 Task: Change the interface module to Qt interface.
Action: Mouse moved to (117, 15)
Screenshot: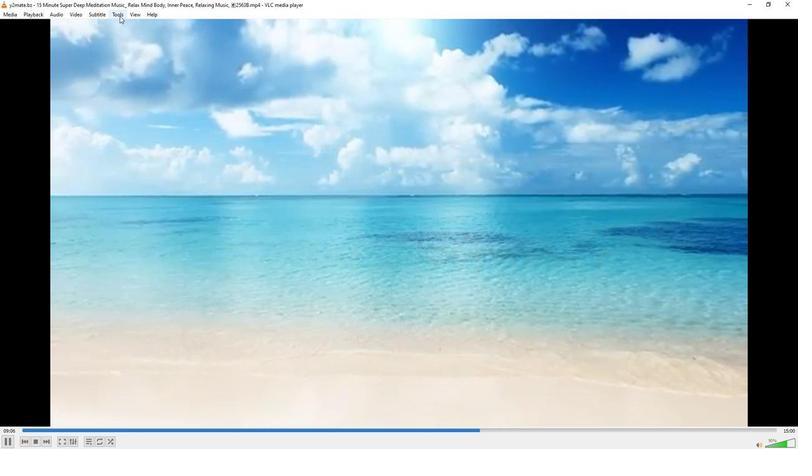 
Action: Mouse pressed left at (117, 15)
Screenshot: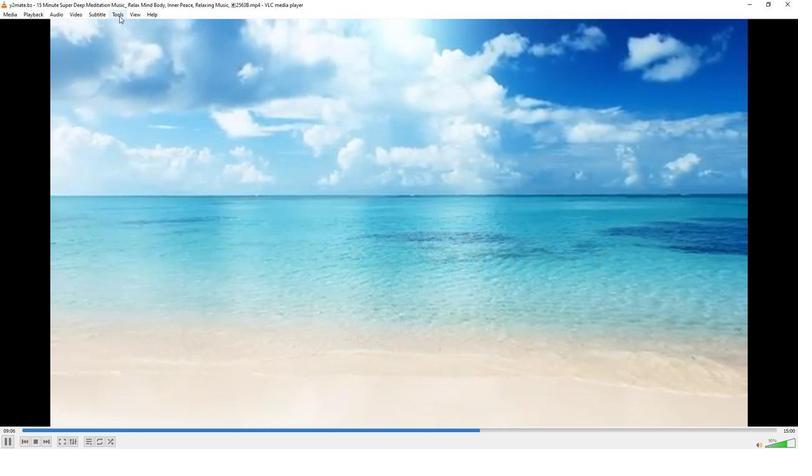 
Action: Mouse moved to (140, 112)
Screenshot: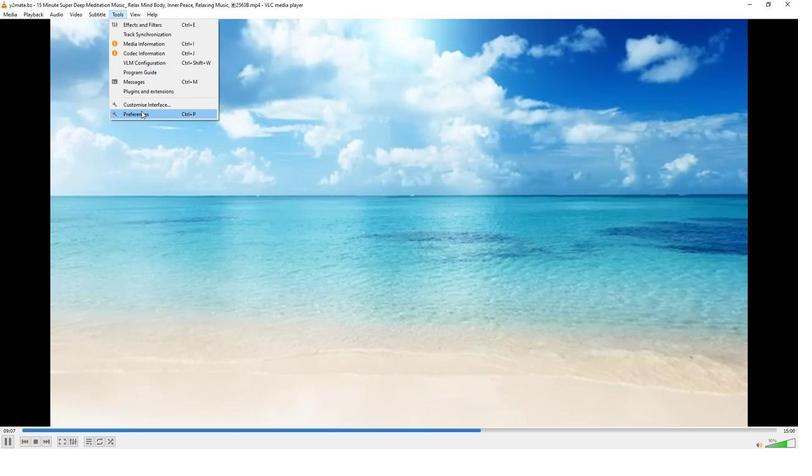 
Action: Mouse pressed left at (140, 112)
Screenshot: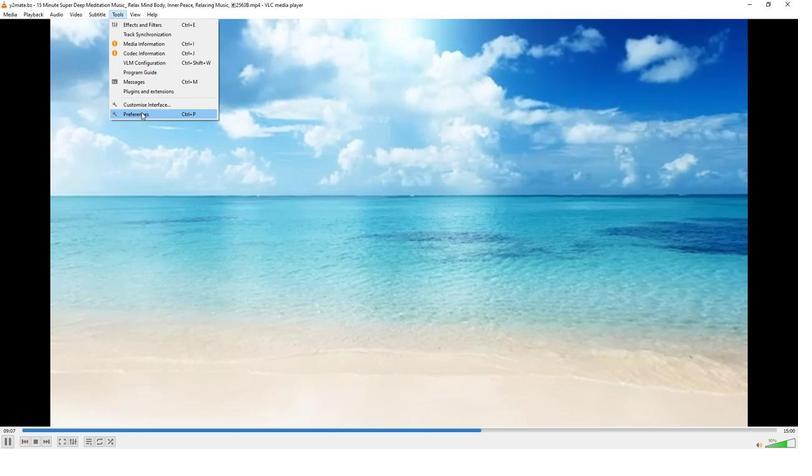 
Action: Mouse moved to (262, 367)
Screenshot: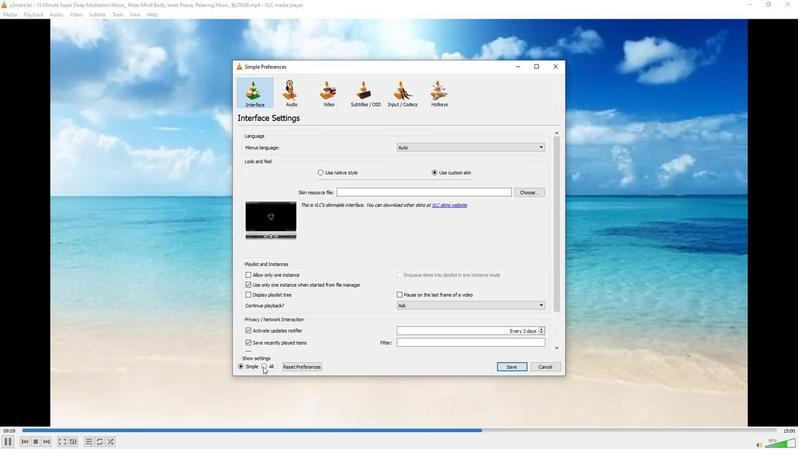 
Action: Mouse pressed left at (262, 367)
Screenshot: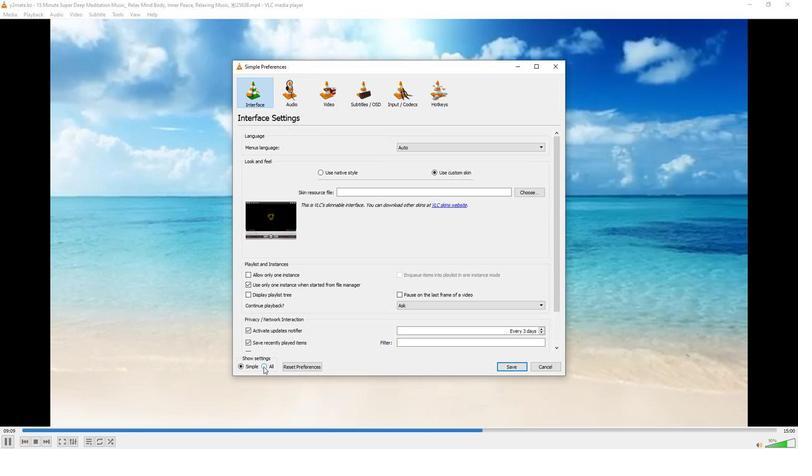 
Action: Mouse moved to (274, 326)
Screenshot: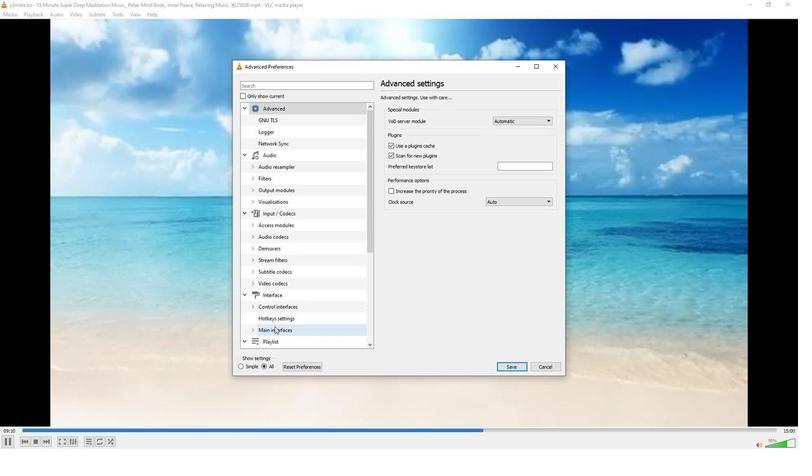 
Action: Mouse pressed left at (274, 326)
Screenshot: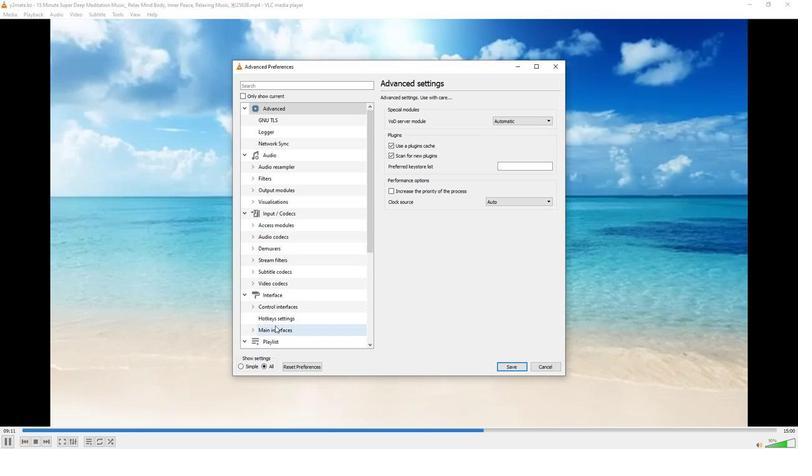 
Action: Mouse moved to (528, 109)
Screenshot: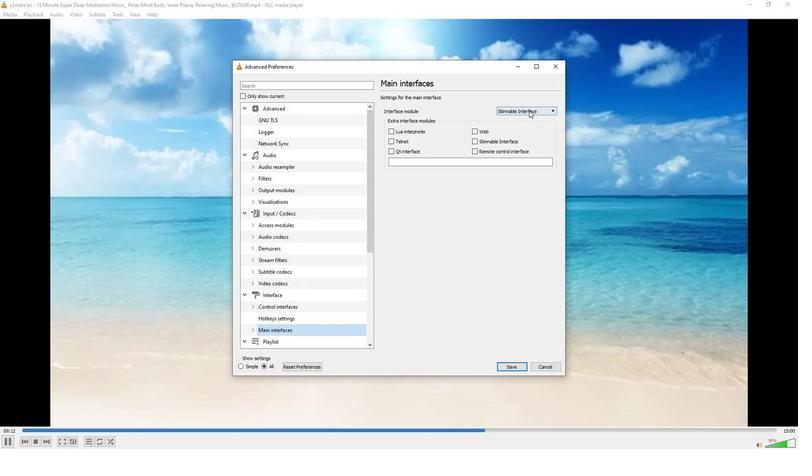 
Action: Mouse pressed left at (528, 109)
Screenshot: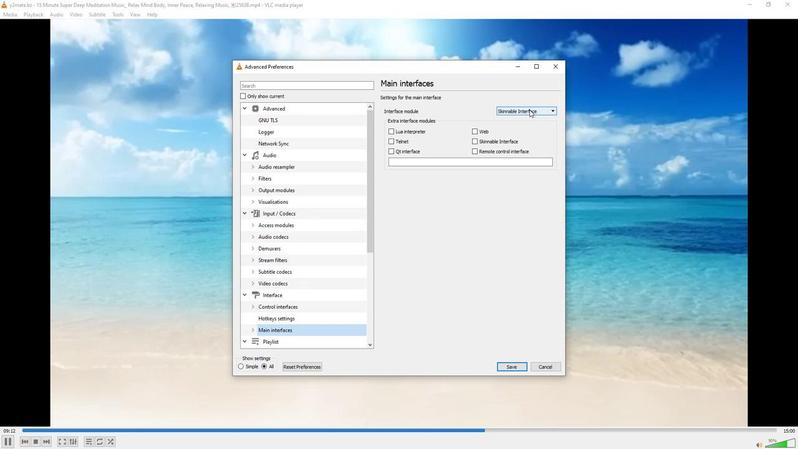 
Action: Mouse moved to (515, 132)
Screenshot: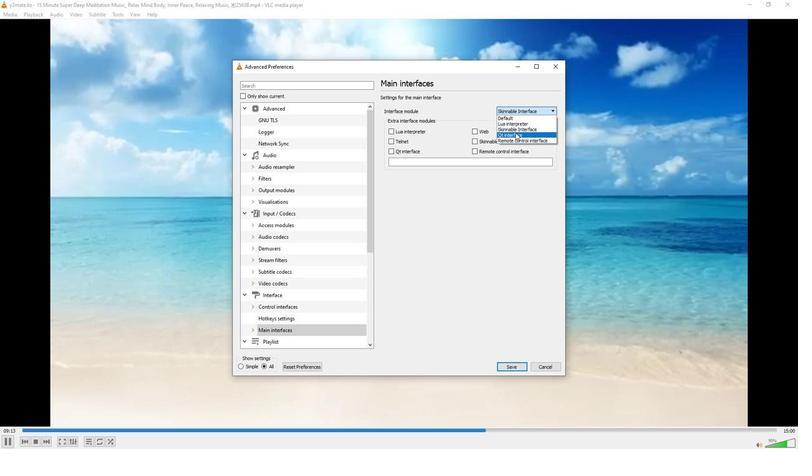 
Action: Mouse pressed left at (515, 132)
Screenshot: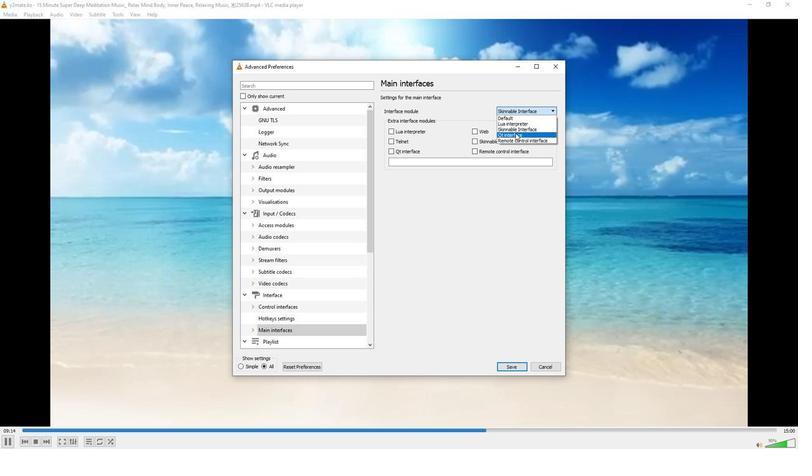 
